 Task: Use the formula "SKEW.P" in spreadsheet "Project portfolio".
Action: Mouse moved to (122, 84)
Screenshot: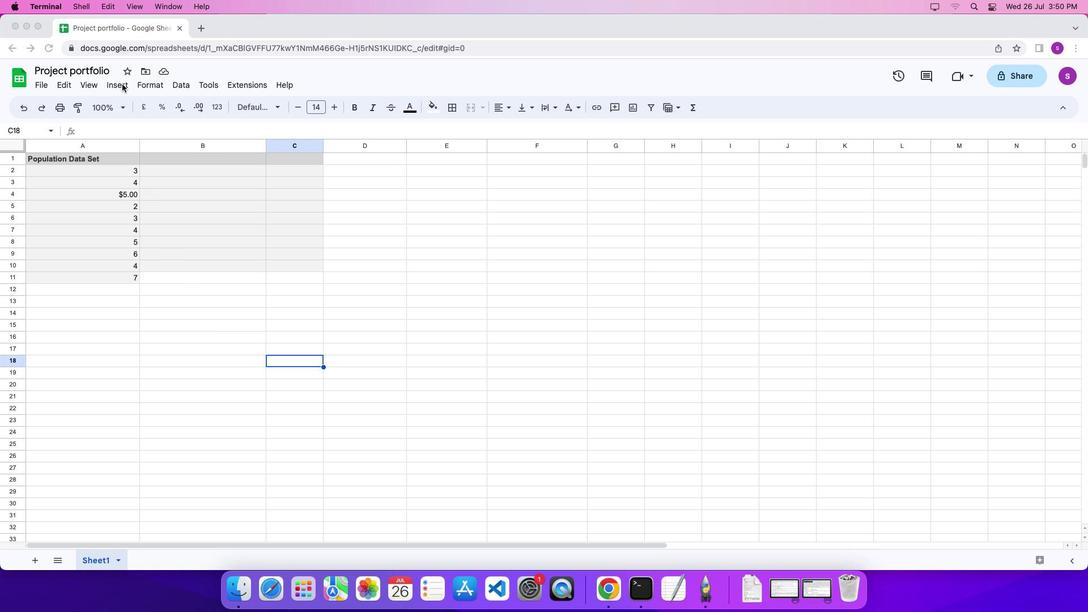 
Action: Mouse pressed left at (122, 84)
Screenshot: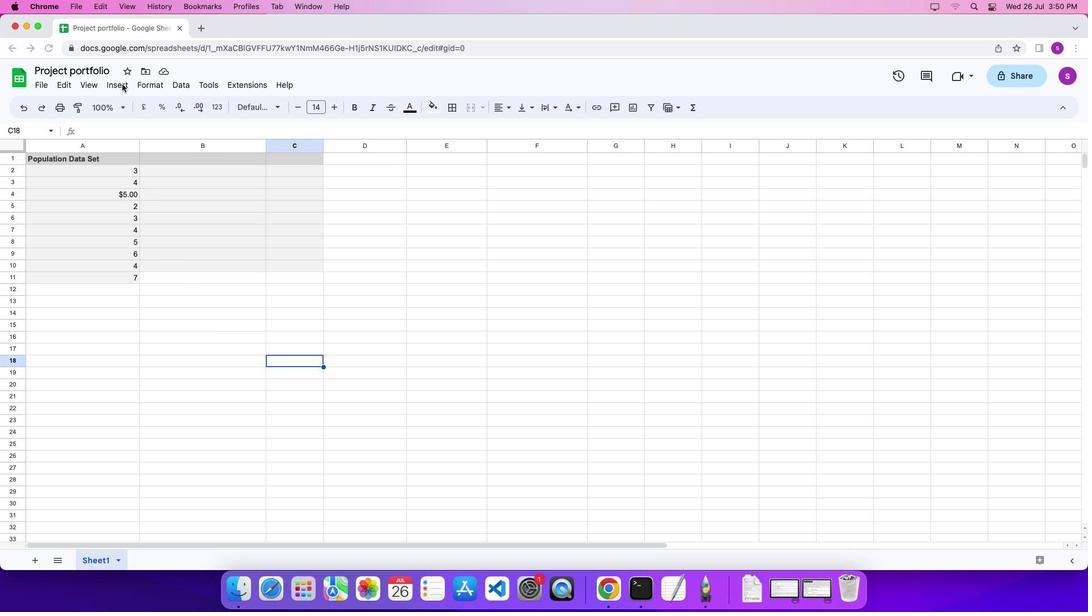 
Action: Mouse moved to (122, 83)
Screenshot: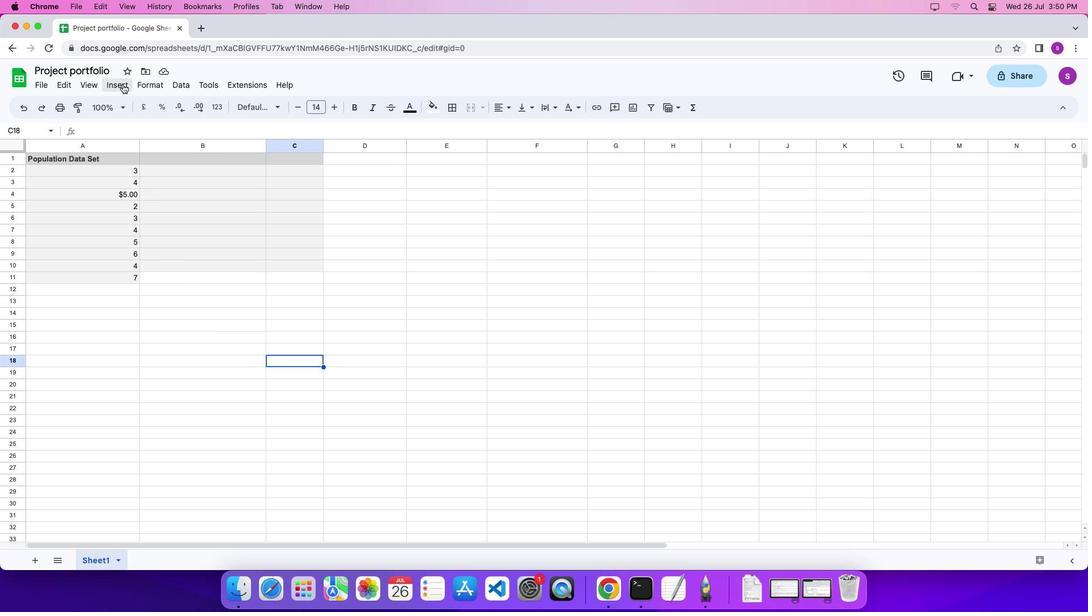 
Action: Mouse pressed left at (122, 83)
Screenshot: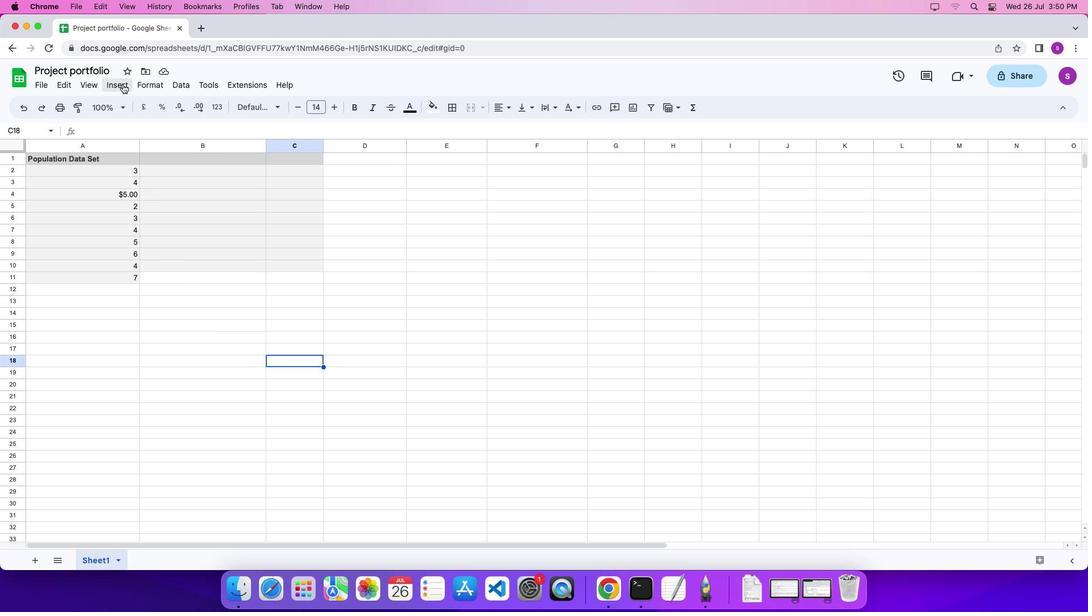 
Action: Mouse moved to (124, 86)
Screenshot: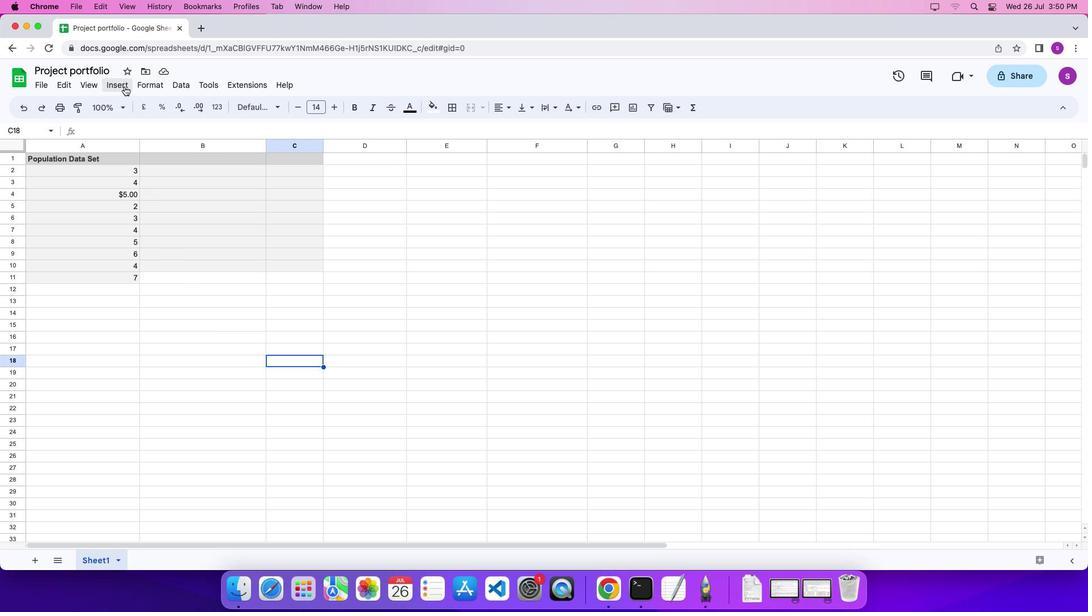 
Action: Mouse pressed left at (124, 86)
Screenshot: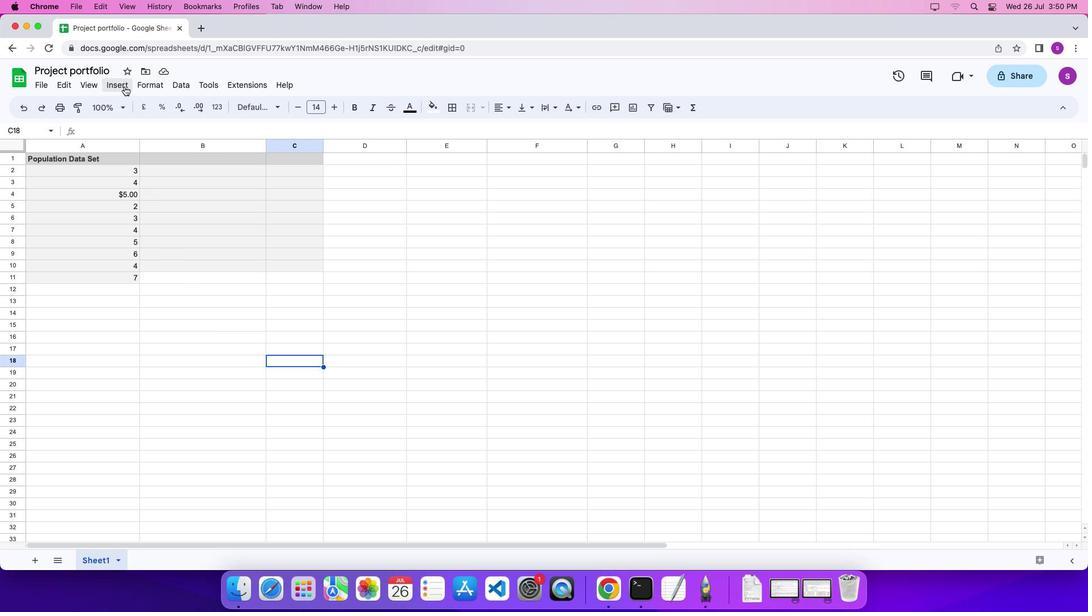 
Action: Mouse moved to (479, 507)
Screenshot: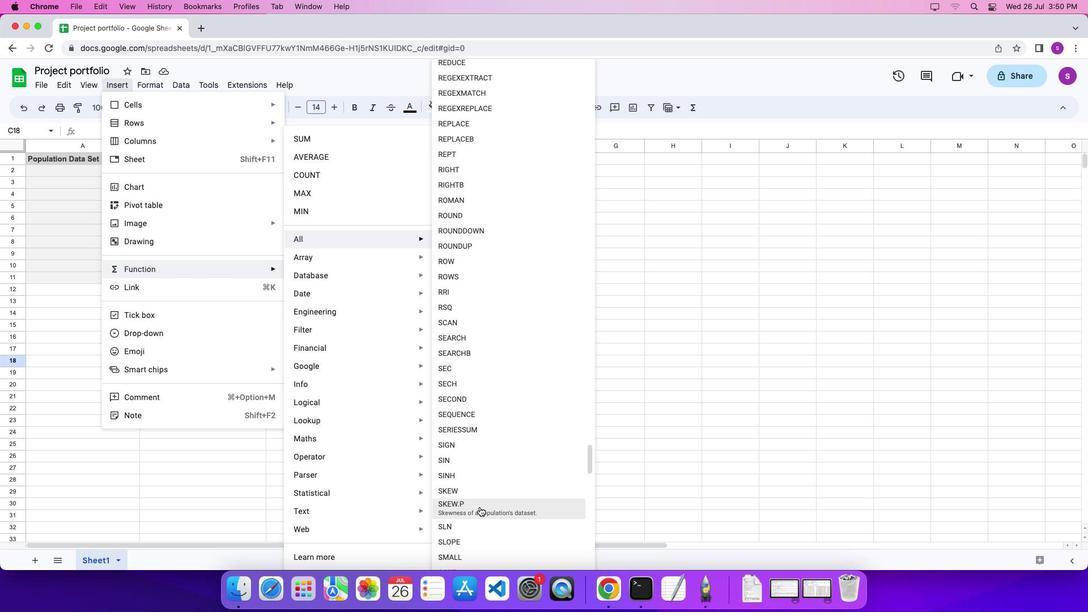 
Action: Mouse pressed left at (479, 507)
Screenshot: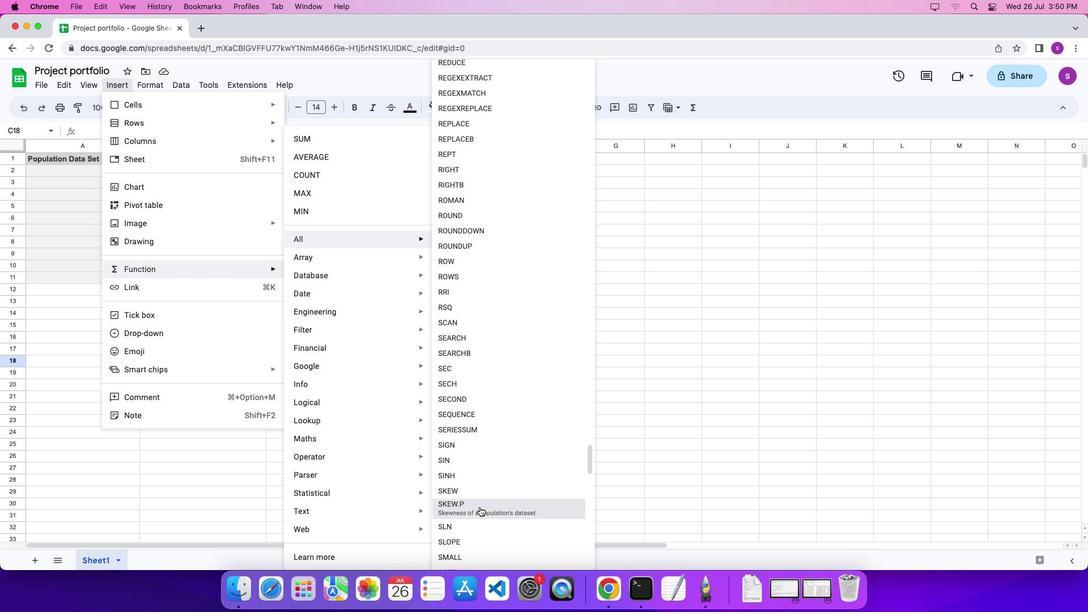 
Action: Mouse moved to (130, 168)
Screenshot: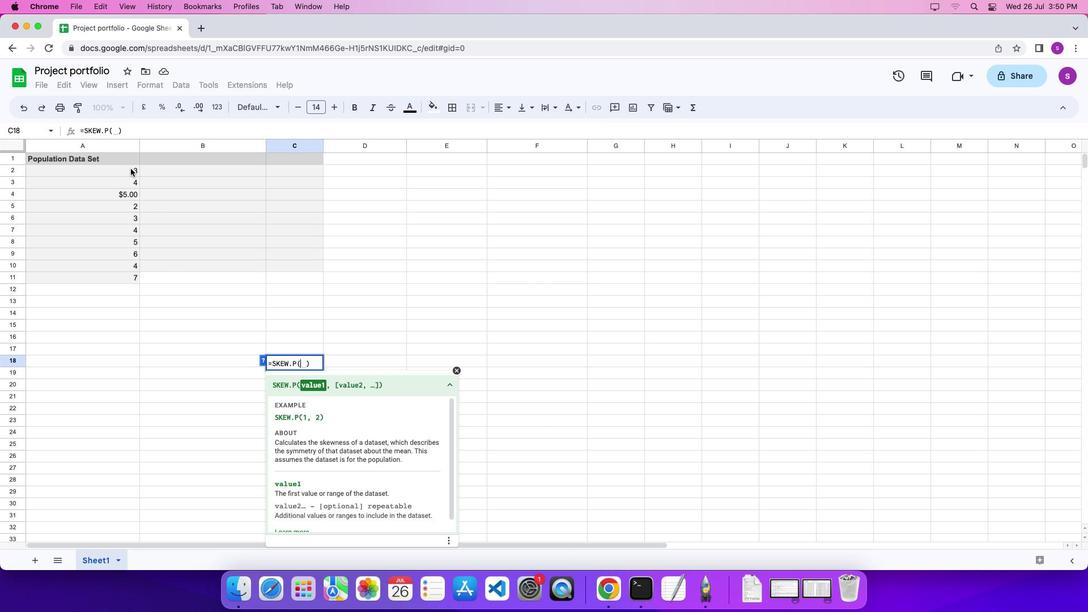 
Action: Mouse pressed left at (130, 168)
Screenshot: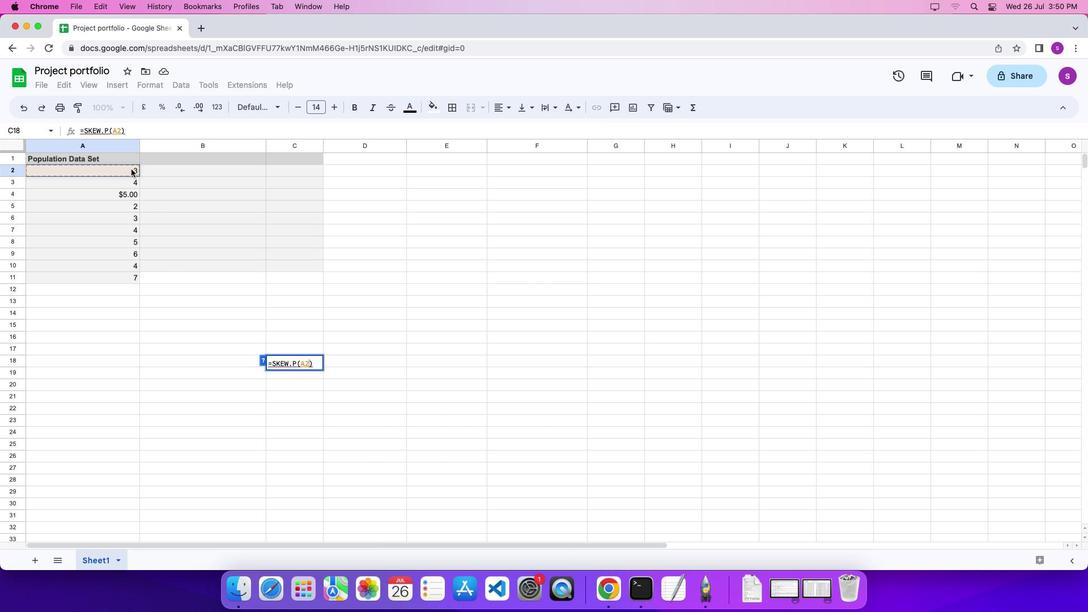 
Action: Mouse moved to (129, 274)
Screenshot: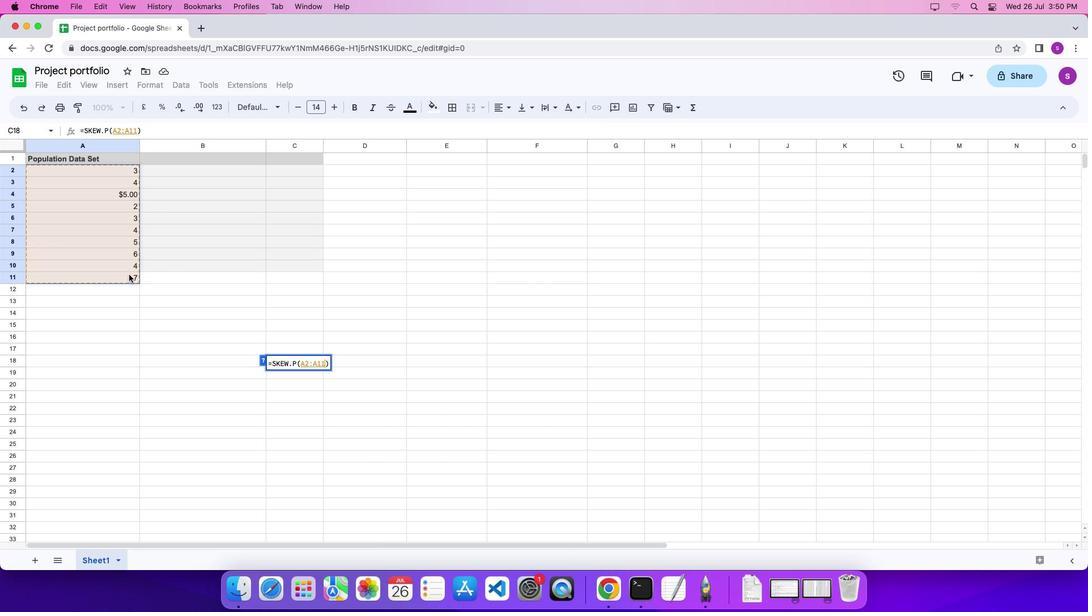 
Action: Key pressed '\x03'
Screenshot: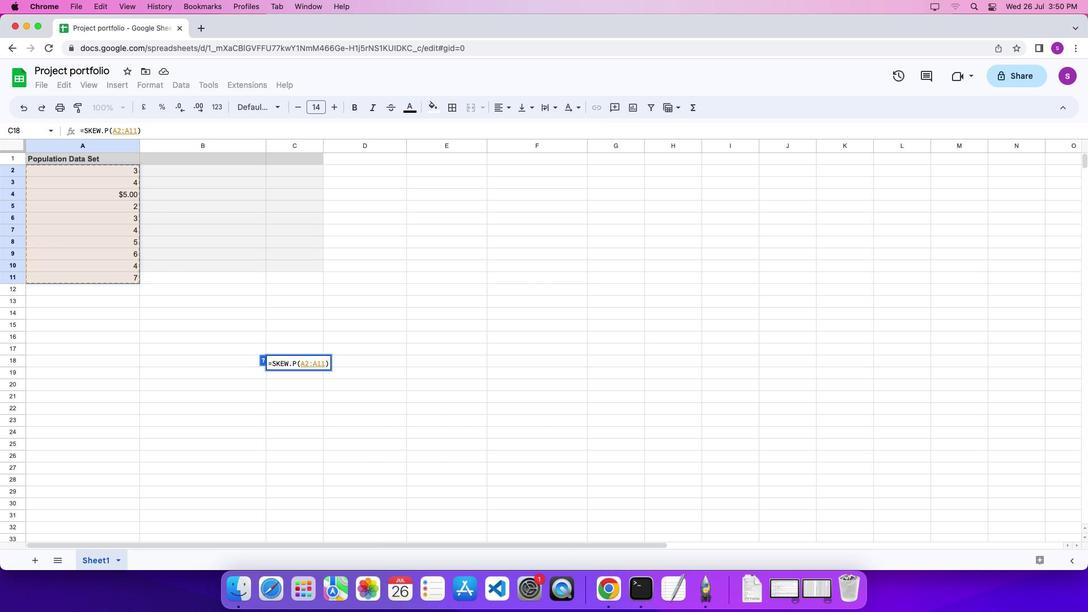 
